 Task: Add a signature Jamie Cooper containing With heartfelt thanks and appreciation, Jamie Cooper to email address softage.2@softage.net and add a folder Crafts
Action: Mouse moved to (569, 245)
Screenshot: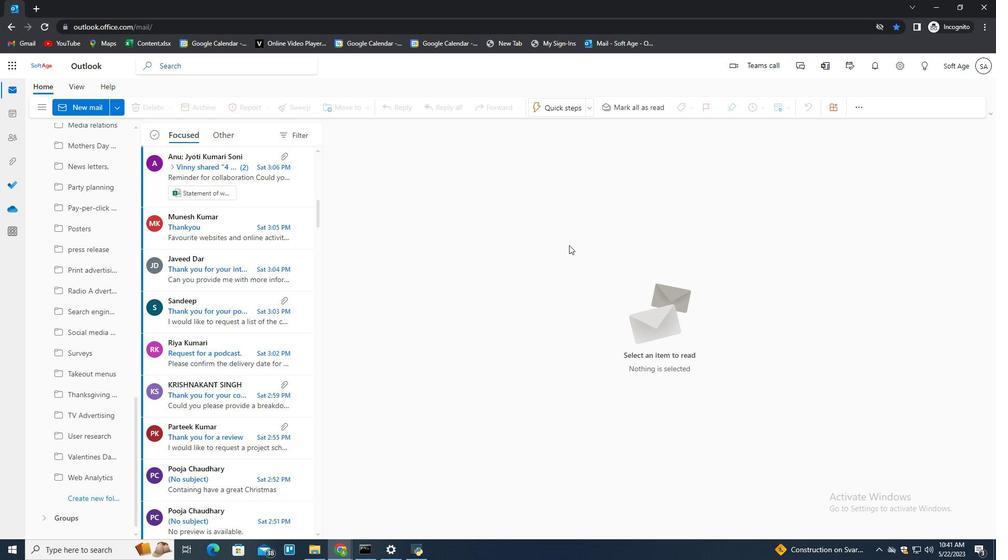 
Action: Key pressed n
Screenshot: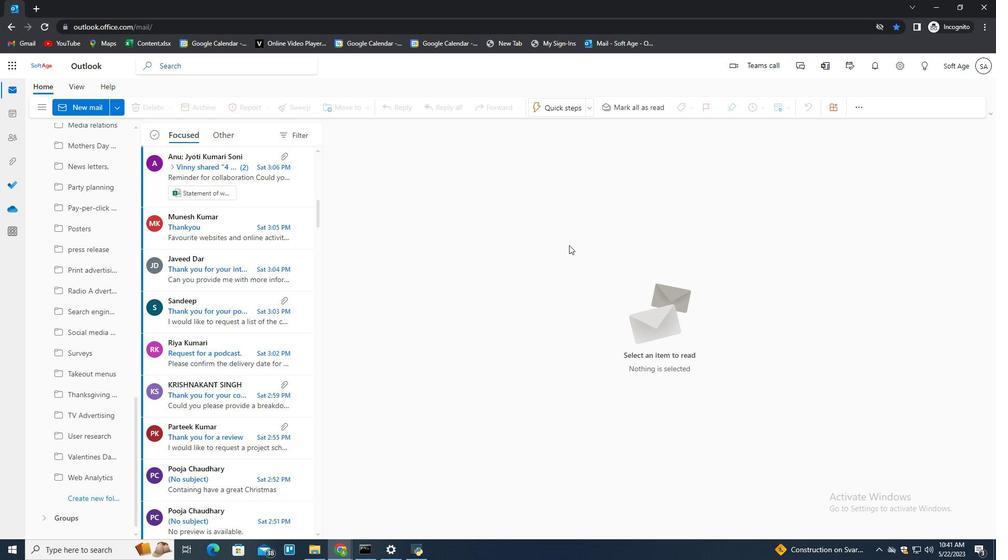 
Action: Mouse moved to (673, 106)
Screenshot: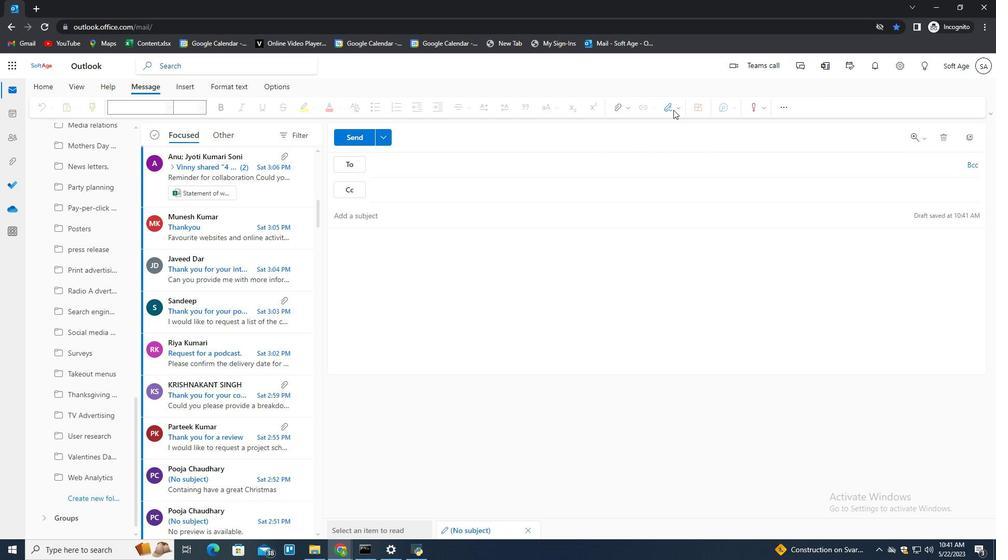 
Action: Mouse pressed left at (673, 106)
Screenshot: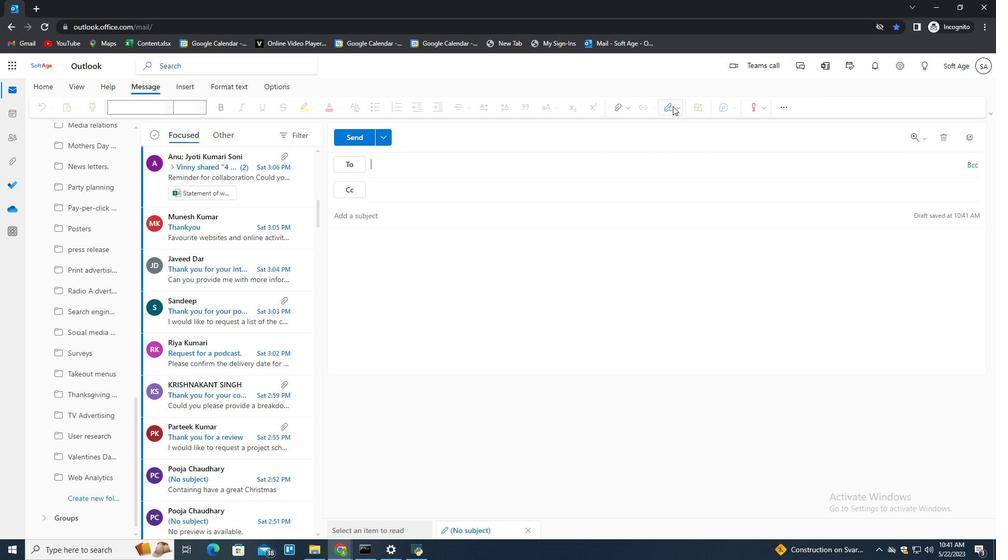 
Action: Mouse moved to (657, 143)
Screenshot: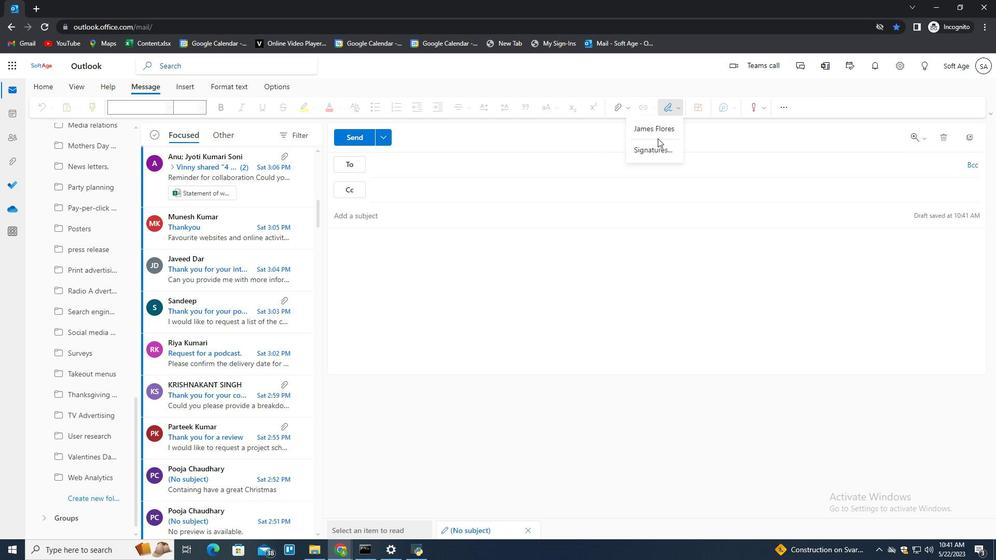 
Action: Mouse pressed left at (657, 143)
Screenshot: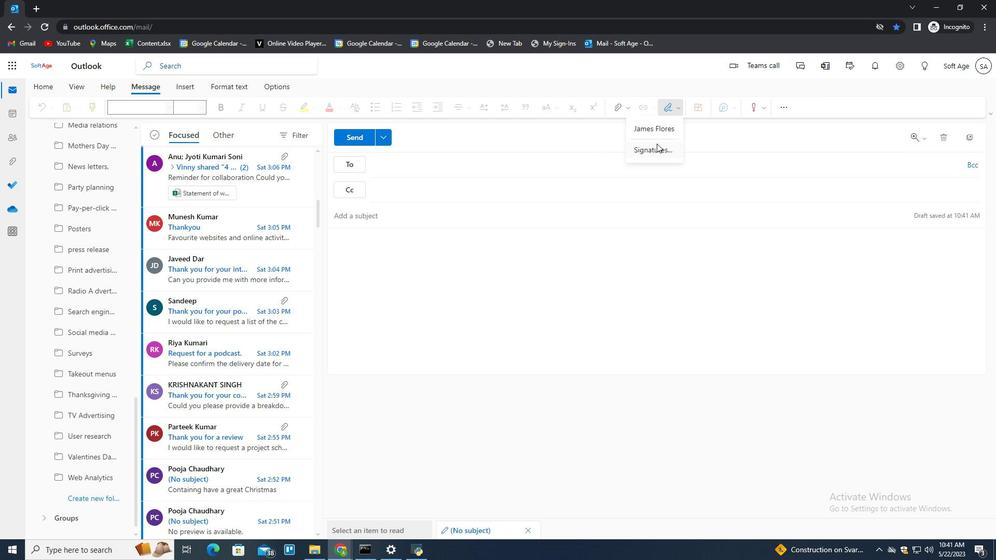 
Action: Mouse moved to (701, 187)
Screenshot: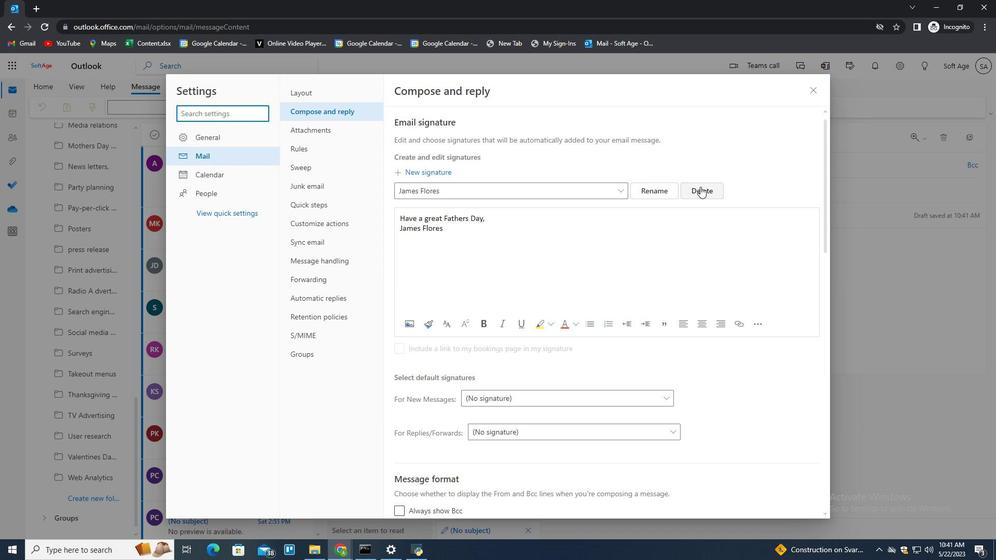 
Action: Mouse pressed left at (701, 187)
Screenshot: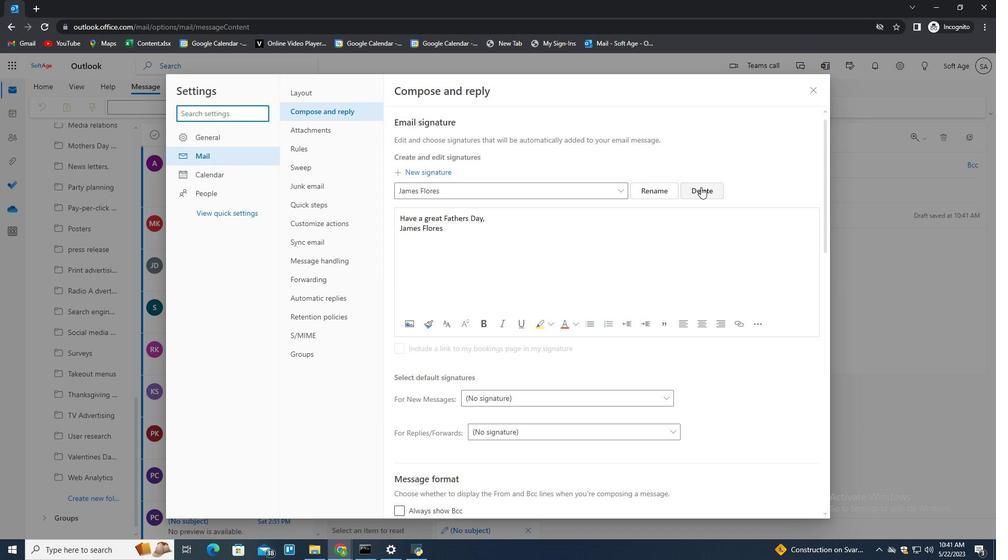 
Action: Mouse moved to (701, 189)
Screenshot: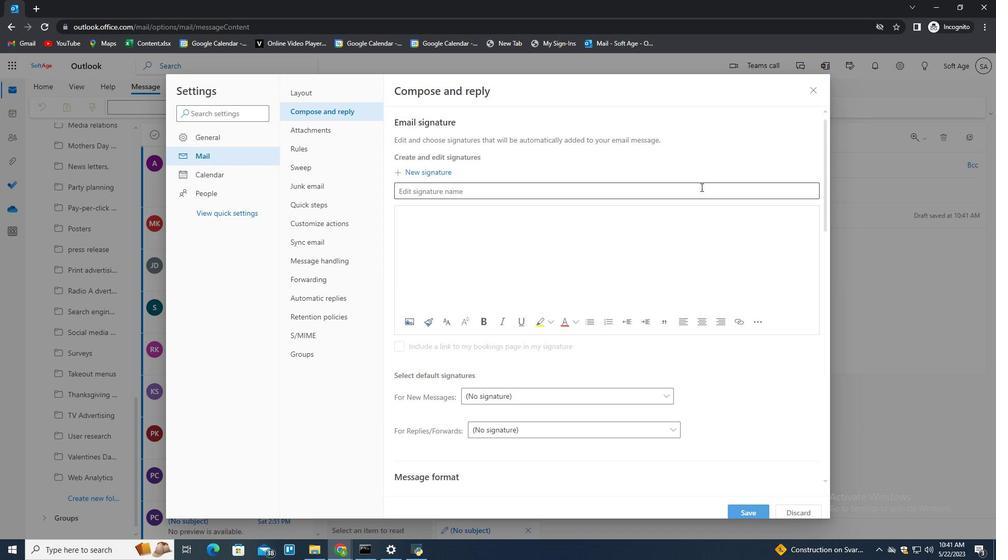 
Action: Mouse pressed left at (701, 189)
Screenshot: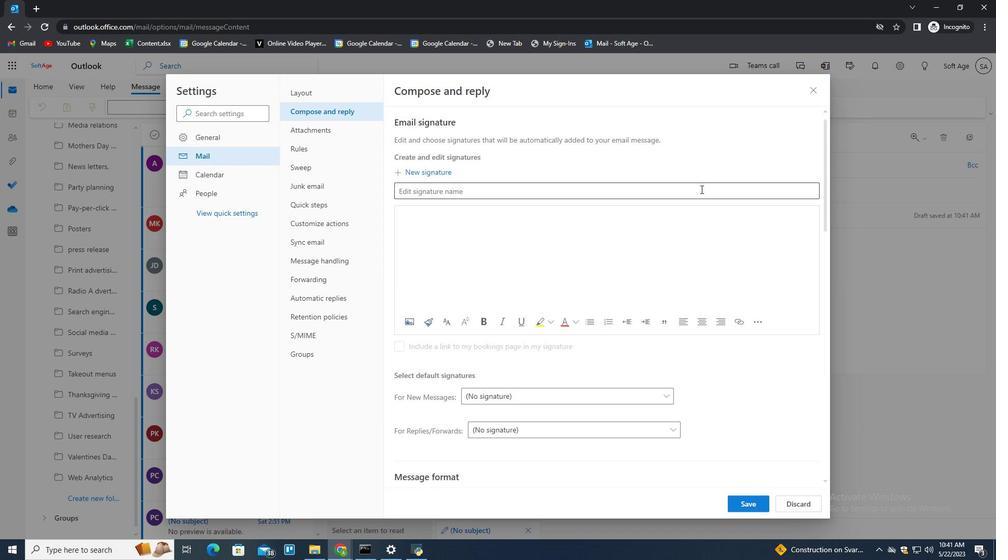 
Action: Mouse moved to (693, 184)
Screenshot: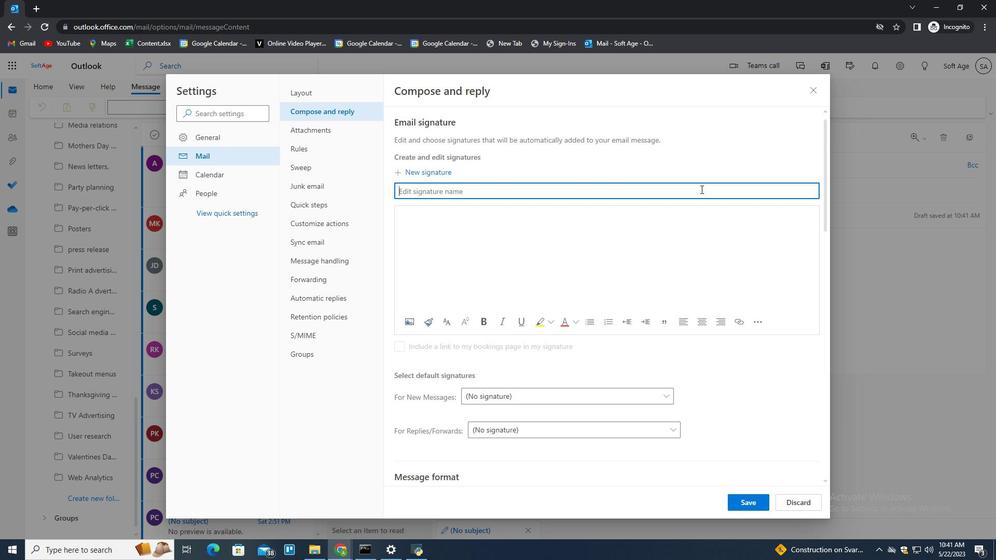 
Action: Key pressed <Key.shift>Jamie<Key.space><Key.shift>Voop<Key.backspace><Key.backspace><Key.backspace><Key.backspace><Key.shift>Cooper<Key.tab>heartfu<Key.backspace>elt<Key.space>thanks<Key.home><Key.shift>WIth<Key.space><Key.left><Key.left><Key.left><Key.left><Key.right><Key.backspace>i<Key.end><Key.space>and<Key.space>apprecitaa<Key.backspace><Key.backspace><Key.backspace>ations,<Key.shift_r><Key.enter><Key.shift>Jamies<Key.backspace><Key.space><Key.shift>Cooper
Screenshot: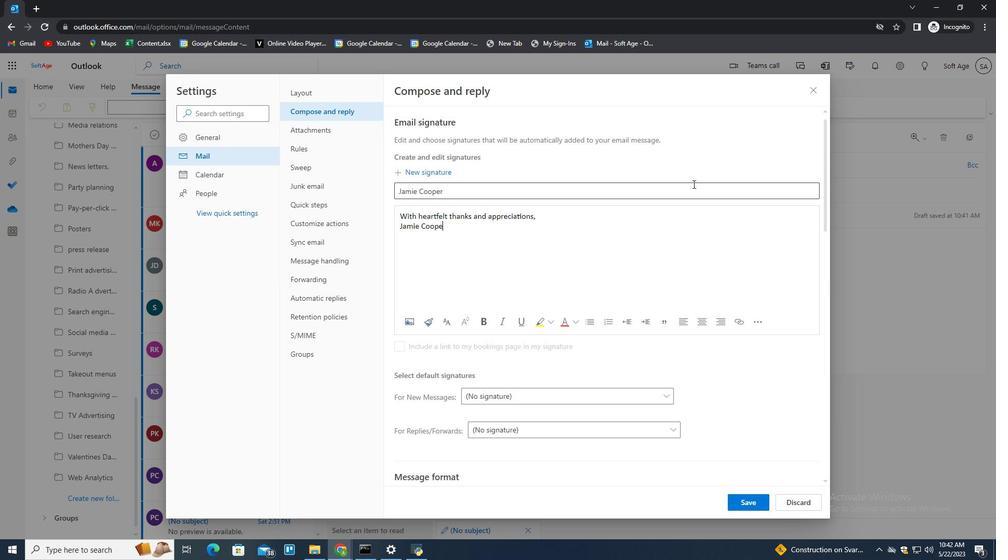 
Action: Mouse moved to (757, 507)
Screenshot: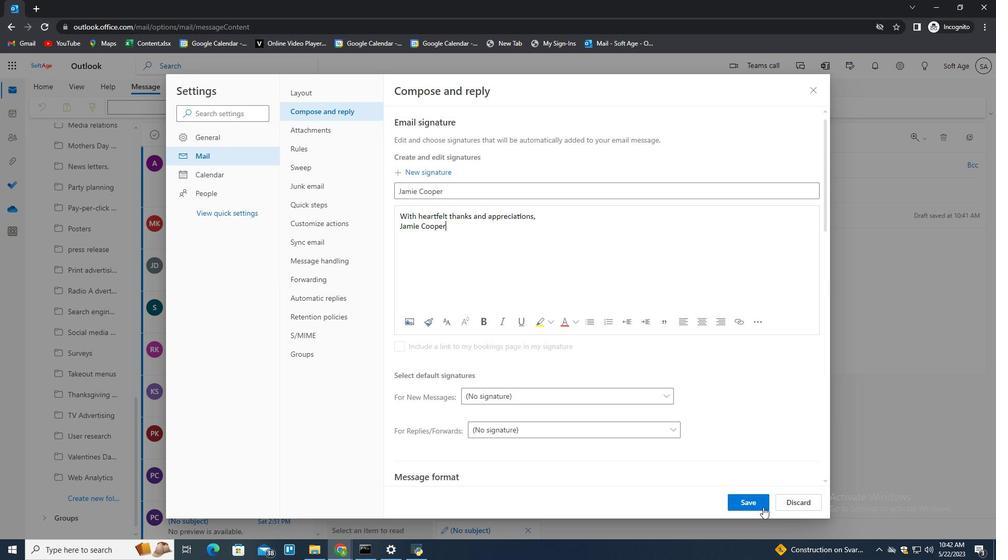 
Action: Mouse pressed left at (757, 507)
Screenshot: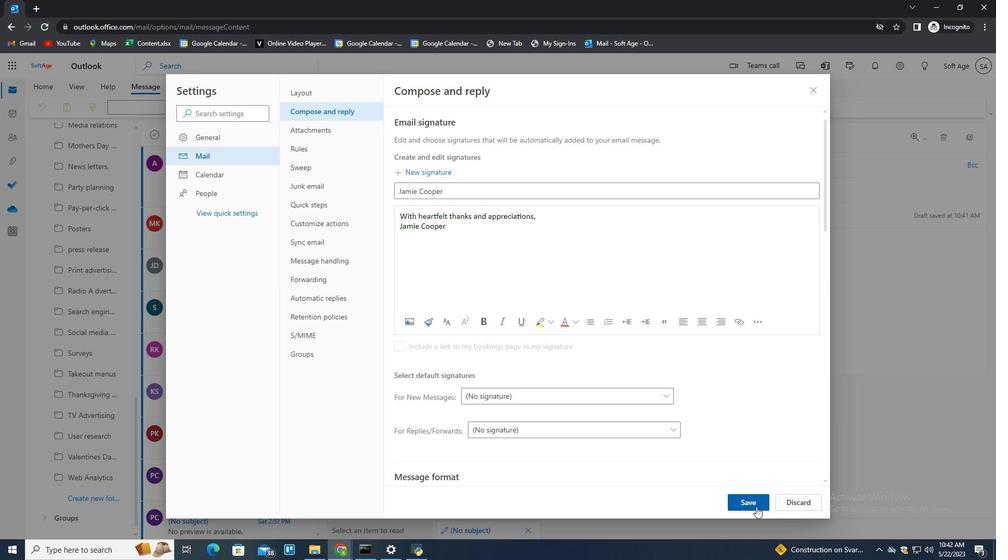 
Action: Mouse moved to (867, 272)
Screenshot: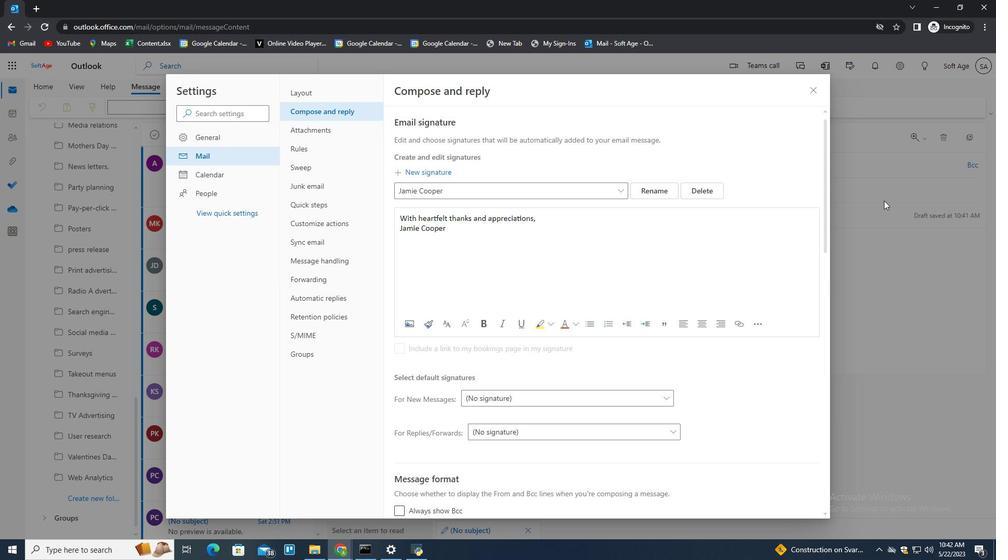 
Action: Mouse pressed left at (867, 272)
Screenshot: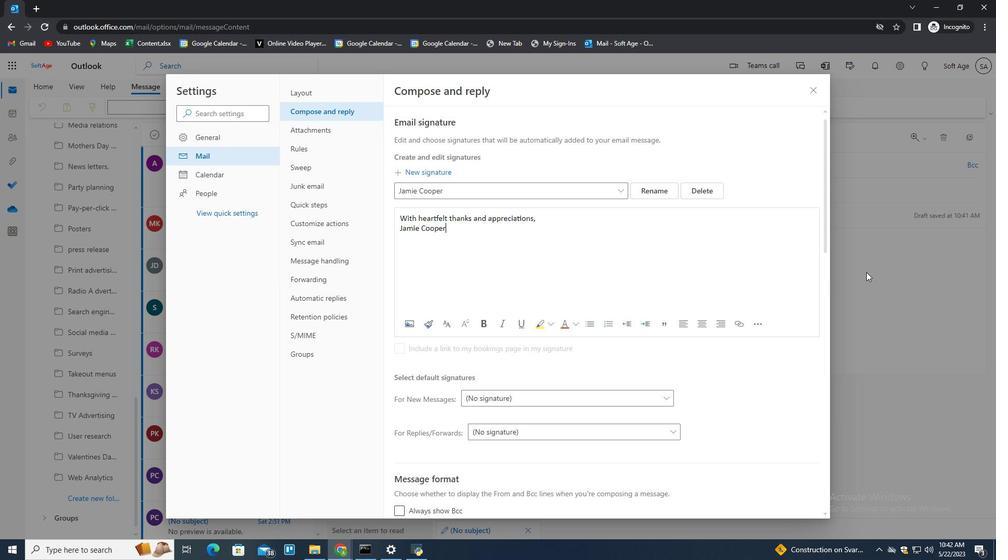 
Action: Mouse moved to (671, 104)
Screenshot: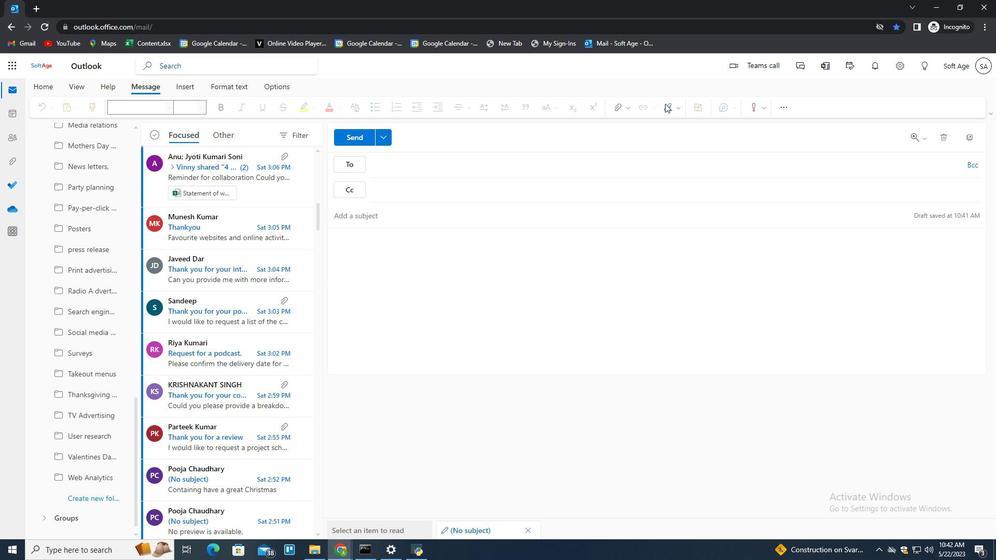 
Action: Mouse pressed left at (671, 104)
Screenshot: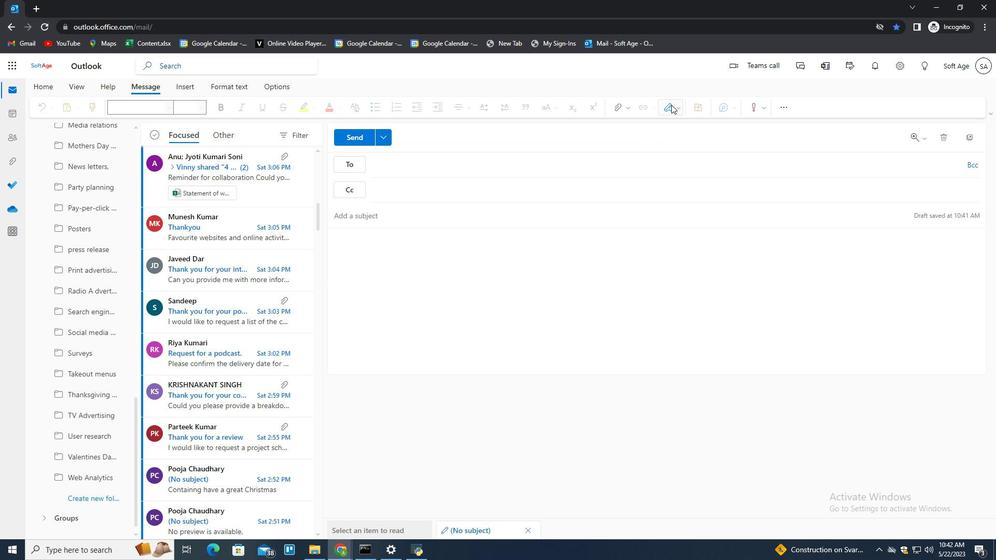 
Action: Mouse moved to (659, 127)
Screenshot: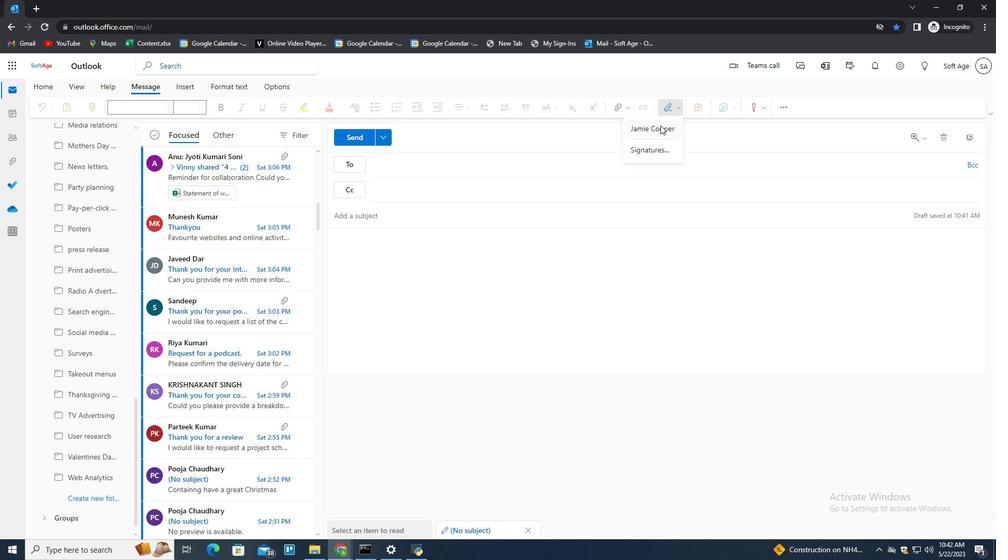 
Action: Mouse pressed left at (659, 127)
Screenshot: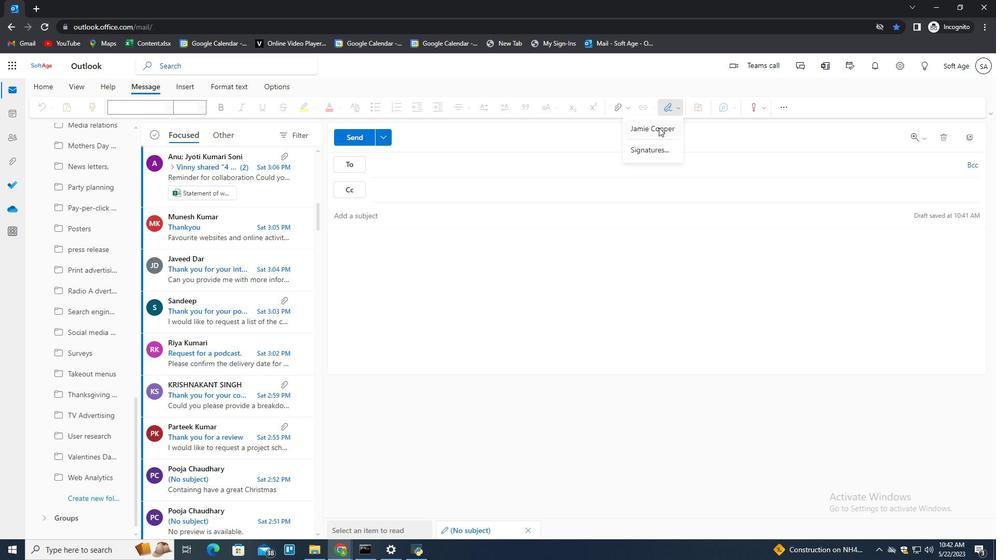 
Action: Mouse moved to (403, 169)
Screenshot: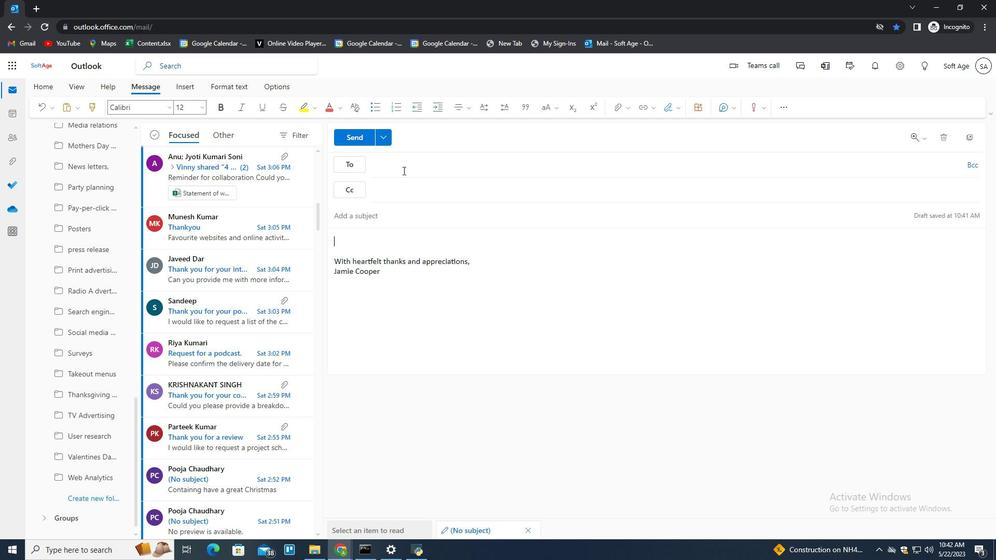 
Action: Mouse pressed left at (403, 169)
Screenshot: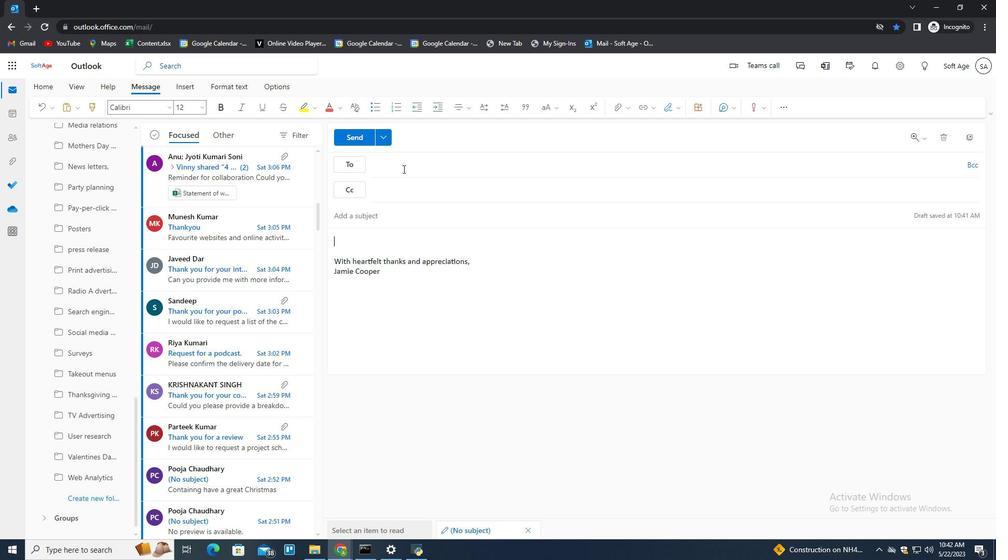 
Action: Mouse moved to (404, 169)
Screenshot: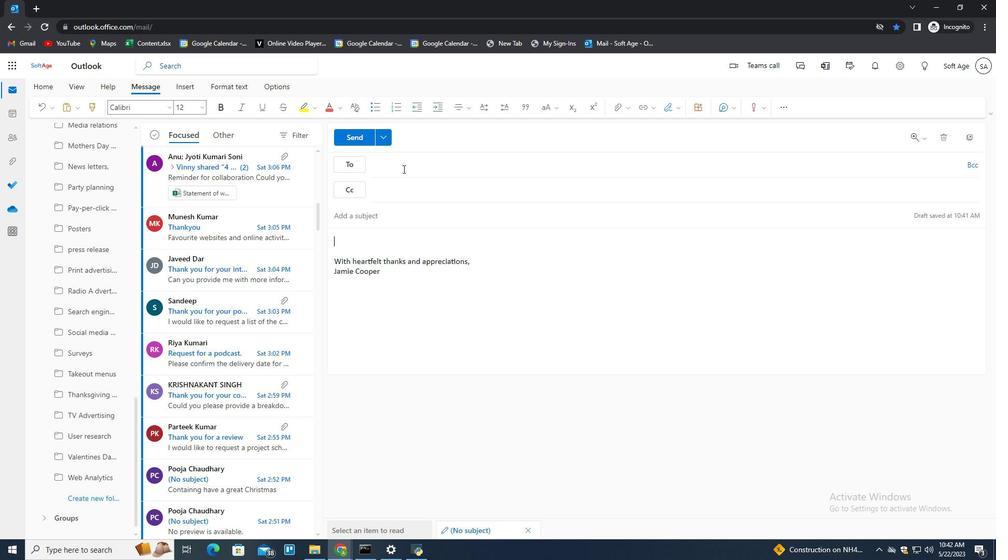 
Action: Key pressed softage.3<Key.backspace>2<Key.shift>@softage.net<Key.enter>
Screenshot: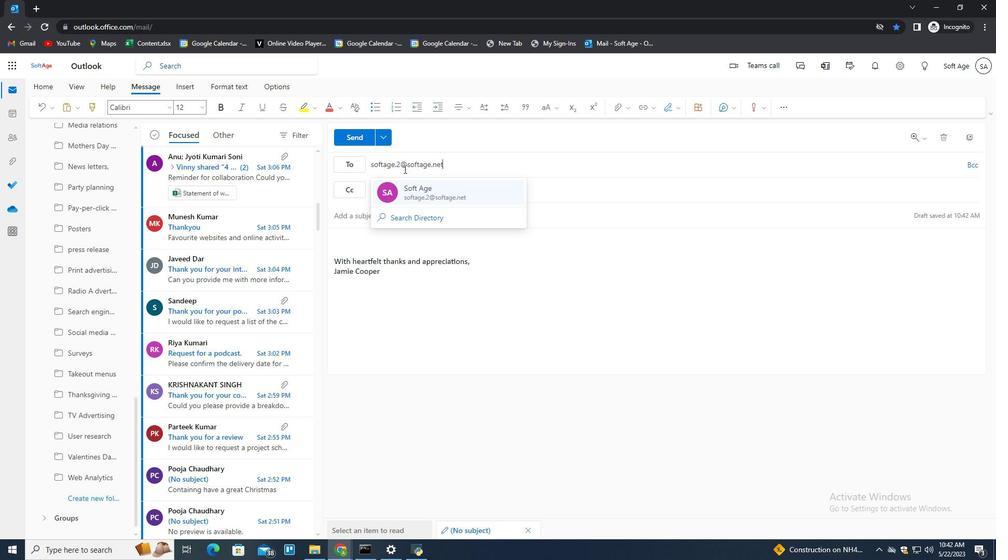 
Action: Mouse moved to (69, 440)
Screenshot: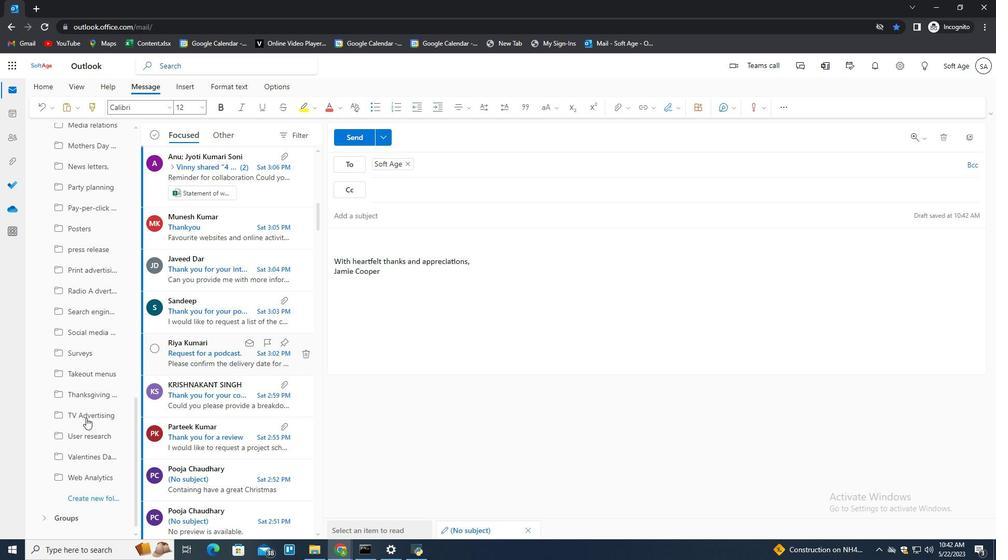 
Action: Mouse scrolled (69, 439) with delta (0, 0)
Screenshot: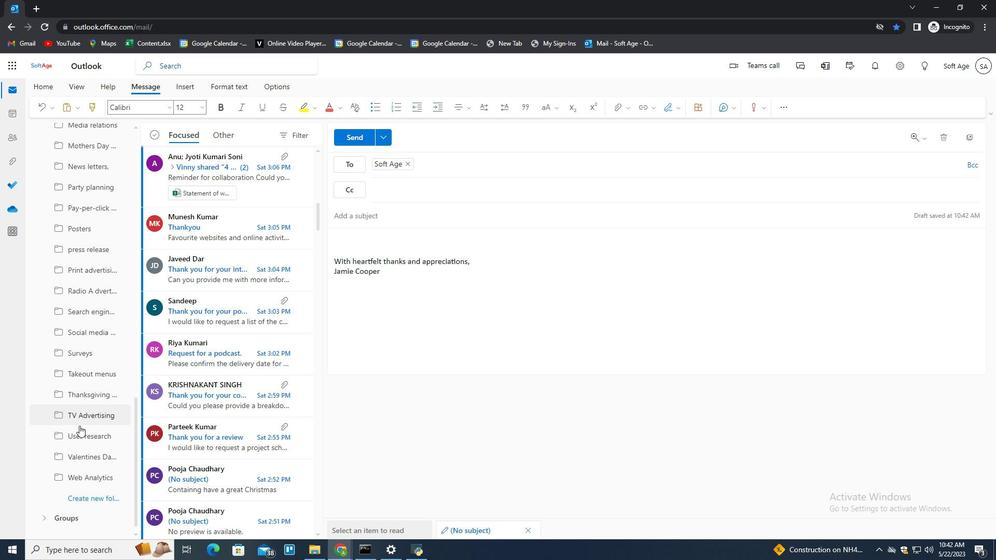 
Action: Mouse scrolled (69, 439) with delta (0, 0)
Screenshot: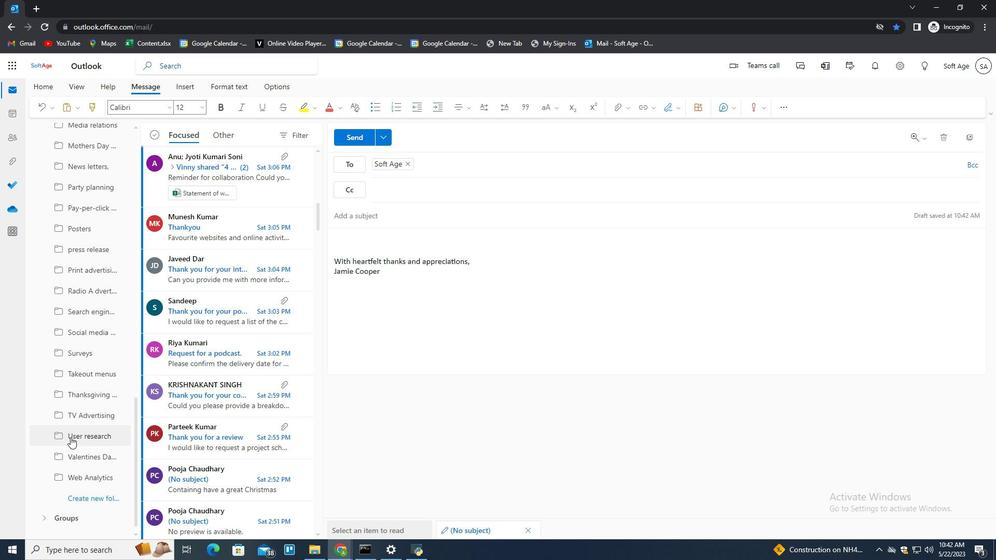 
Action: Mouse scrolled (69, 439) with delta (0, 0)
Screenshot: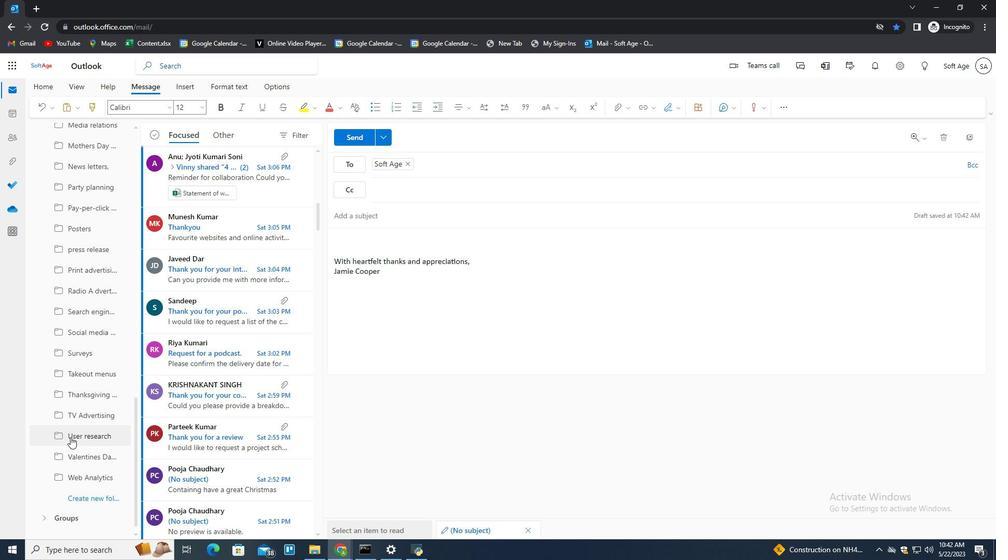 
Action: Mouse moved to (85, 501)
Screenshot: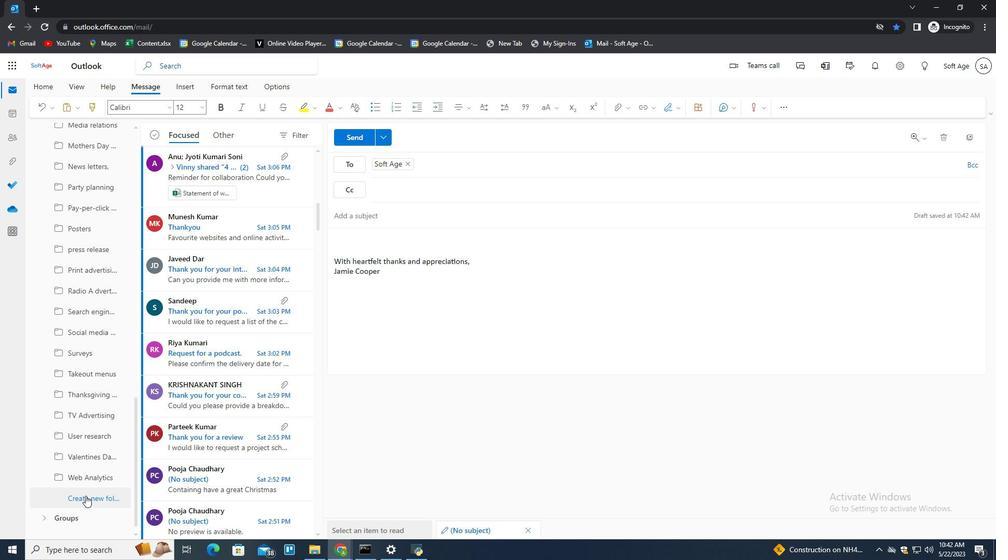 
Action: Mouse pressed left at (85, 501)
Screenshot: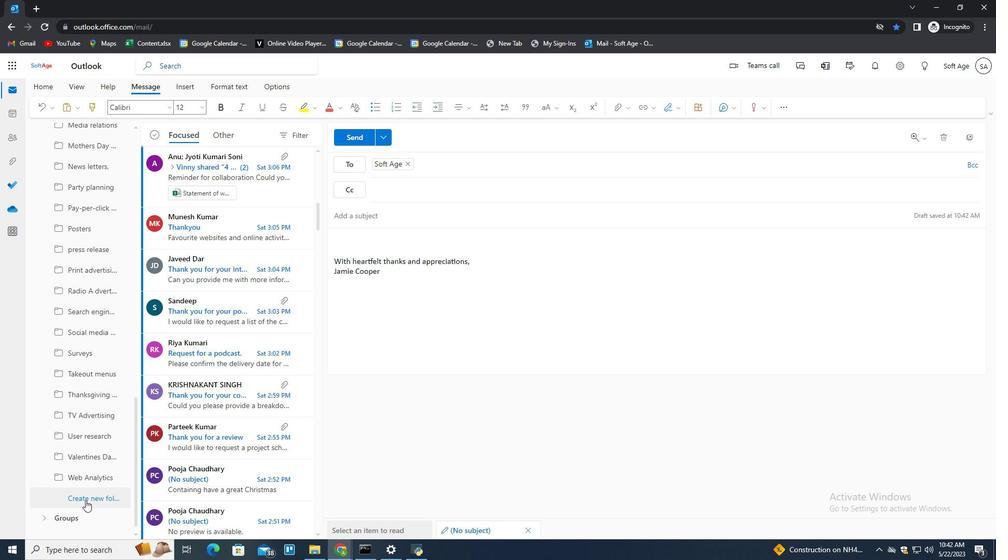 
Action: Mouse moved to (81, 504)
Screenshot: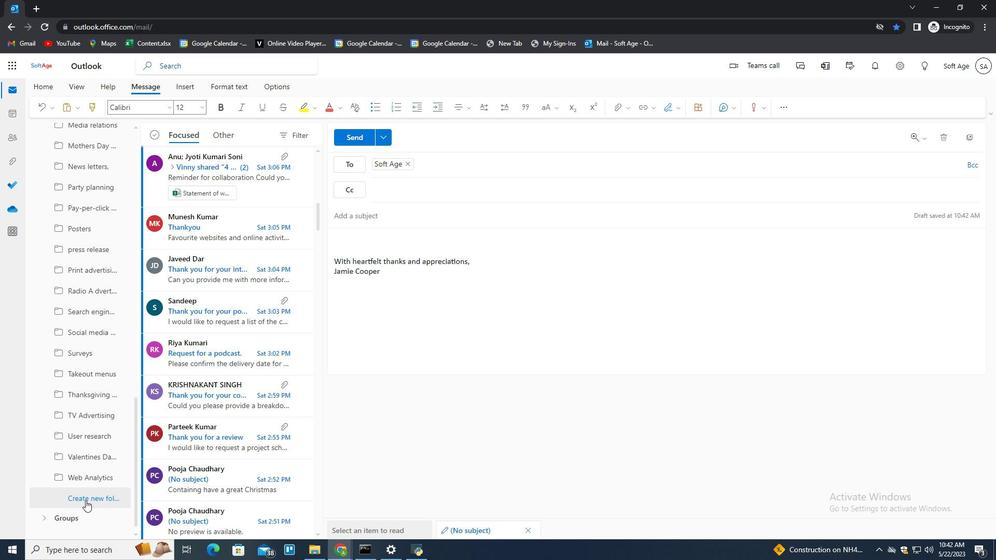 
Action: Key pressed c<Key.backspace><Key.shift>Crafts<Key.enter>
Screenshot: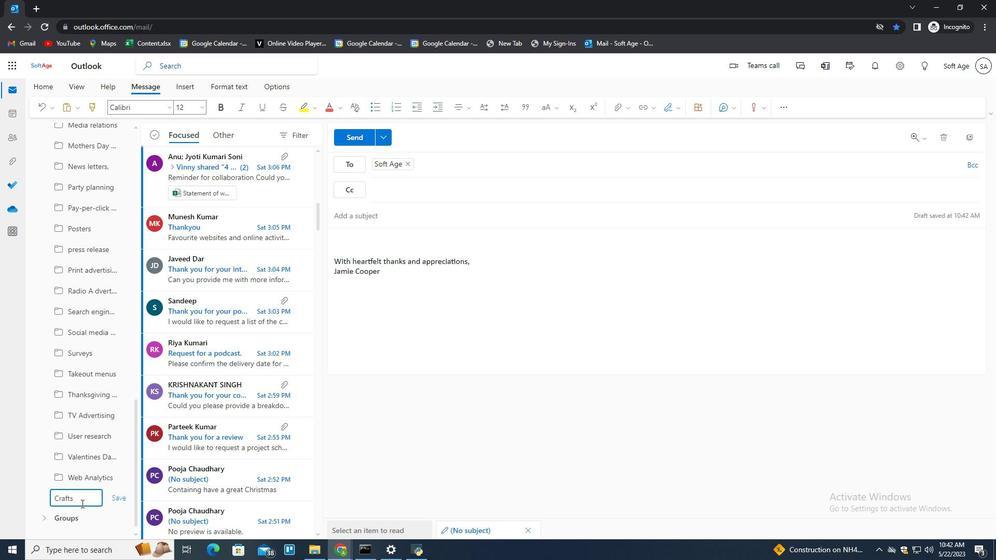
